 Task: Add Shadymaple Grade A Maple Syrup to the cart.
Action: Mouse moved to (813, 292)
Screenshot: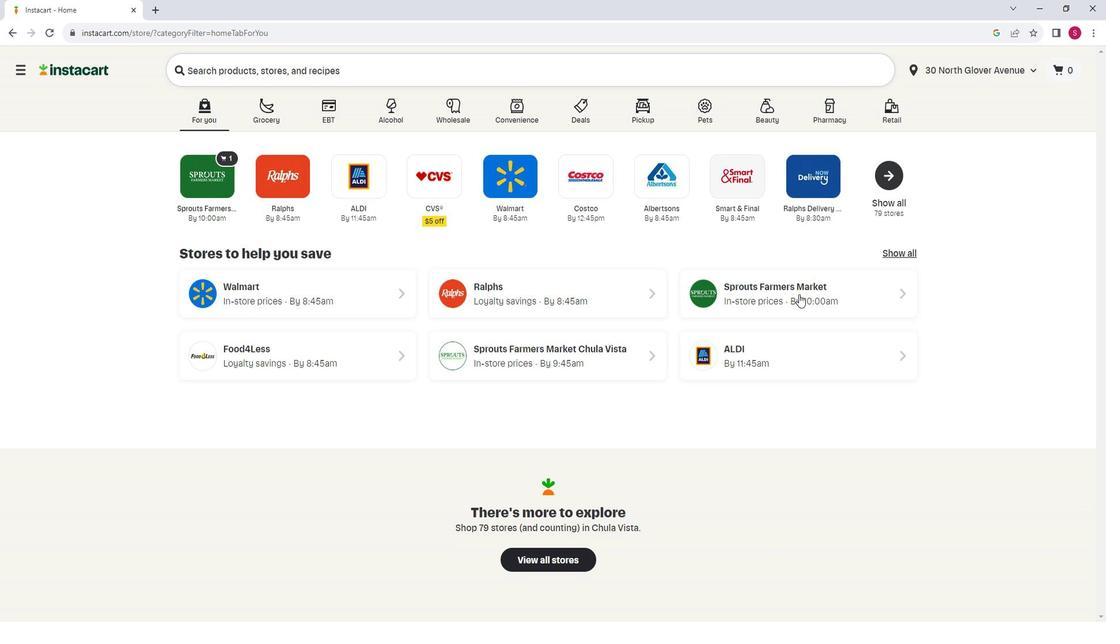 
Action: Mouse pressed left at (813, 292)
Screenshot: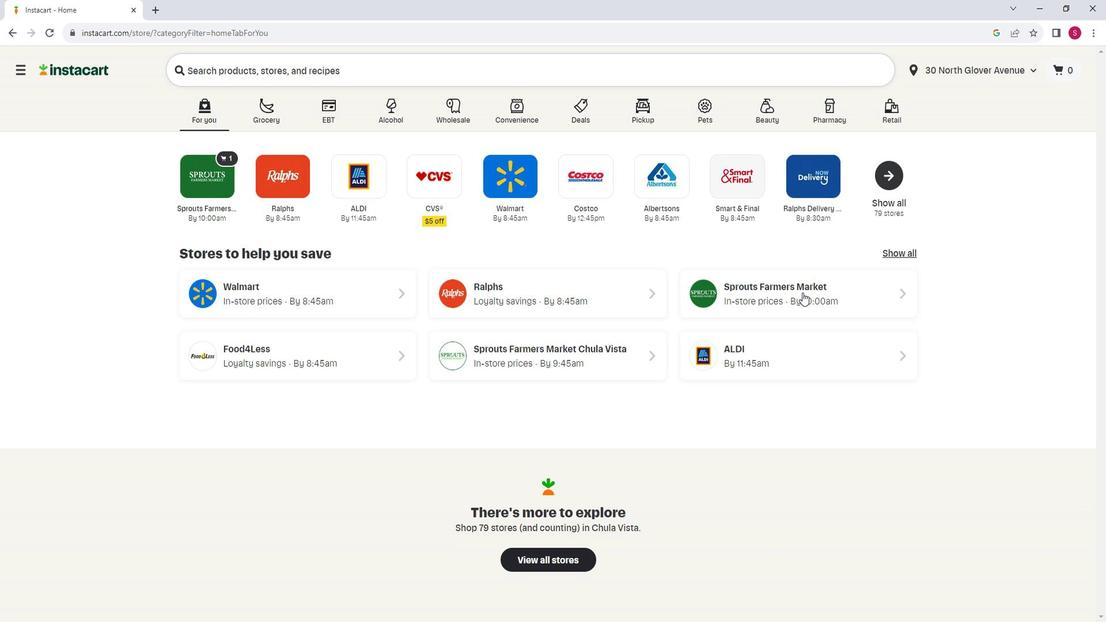 
Action: Mouse moved to (128, 390)
Screenshot: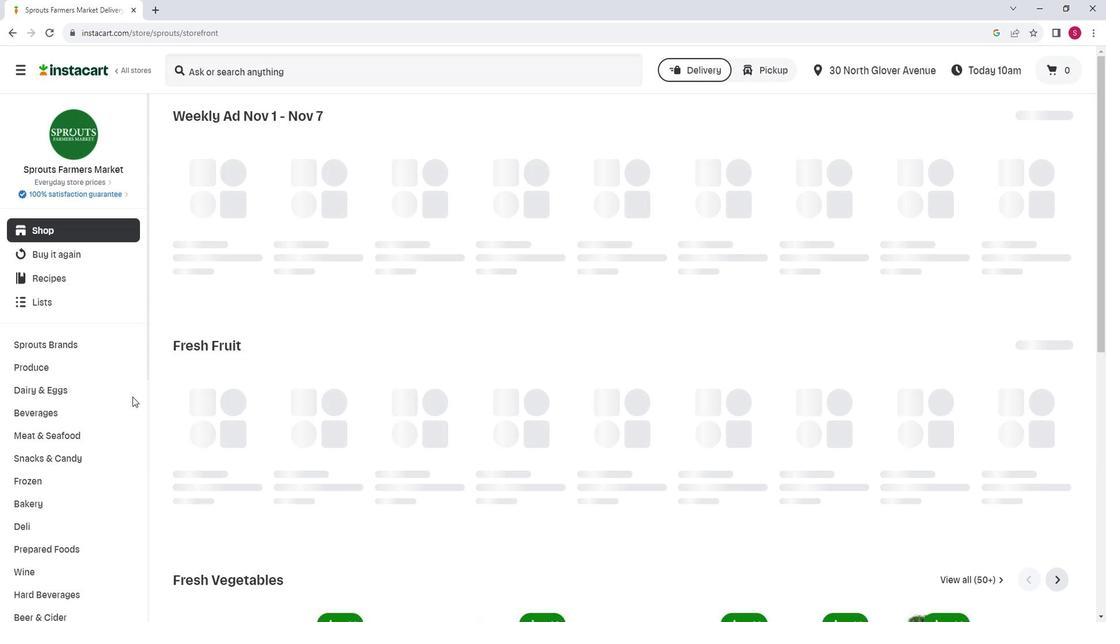 
Action: Mouse scrolled (128, 389) with delta (0, 0)
Screenshot: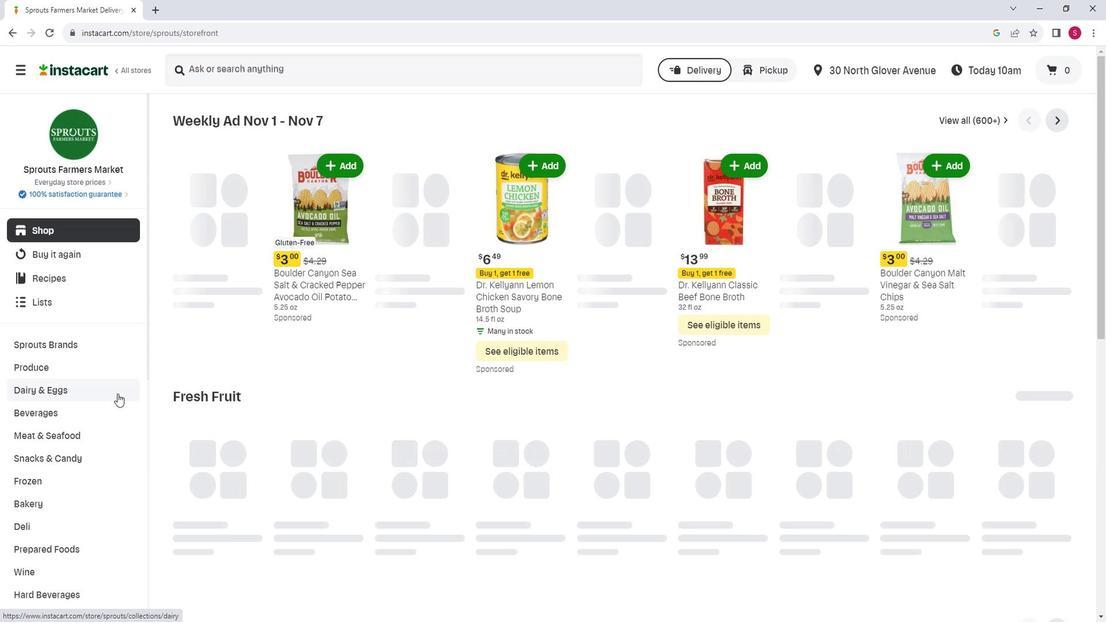 
Action: Mouse scrolled (128, 389) with delta (0, 0)
Screenshot: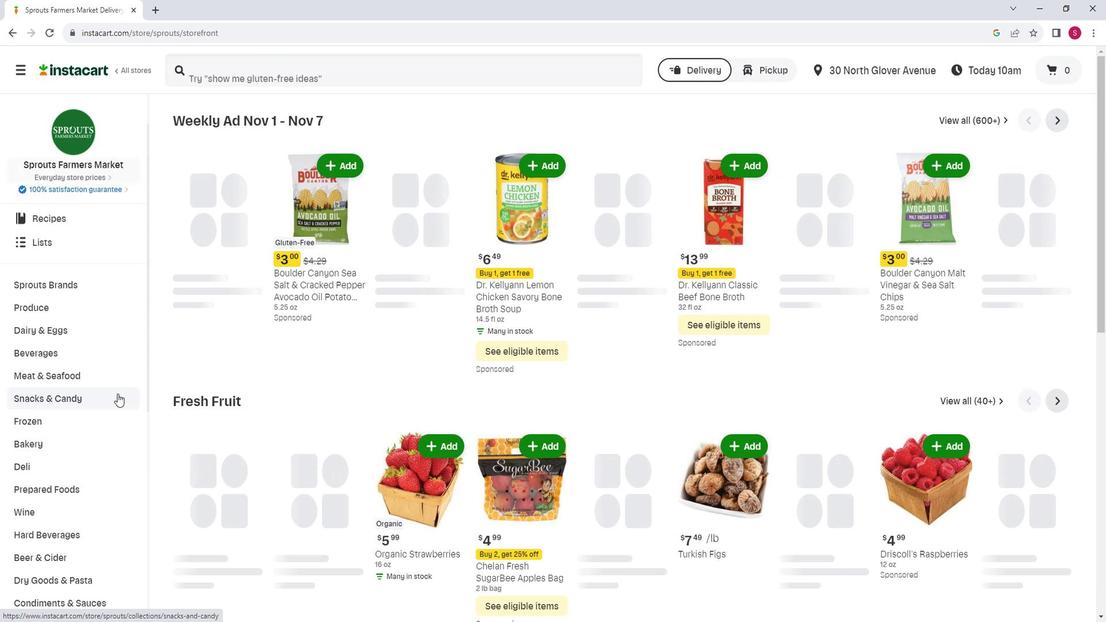 
Action: Mouse scrolled (128, 389) with delta (0, 0)
Screenshot: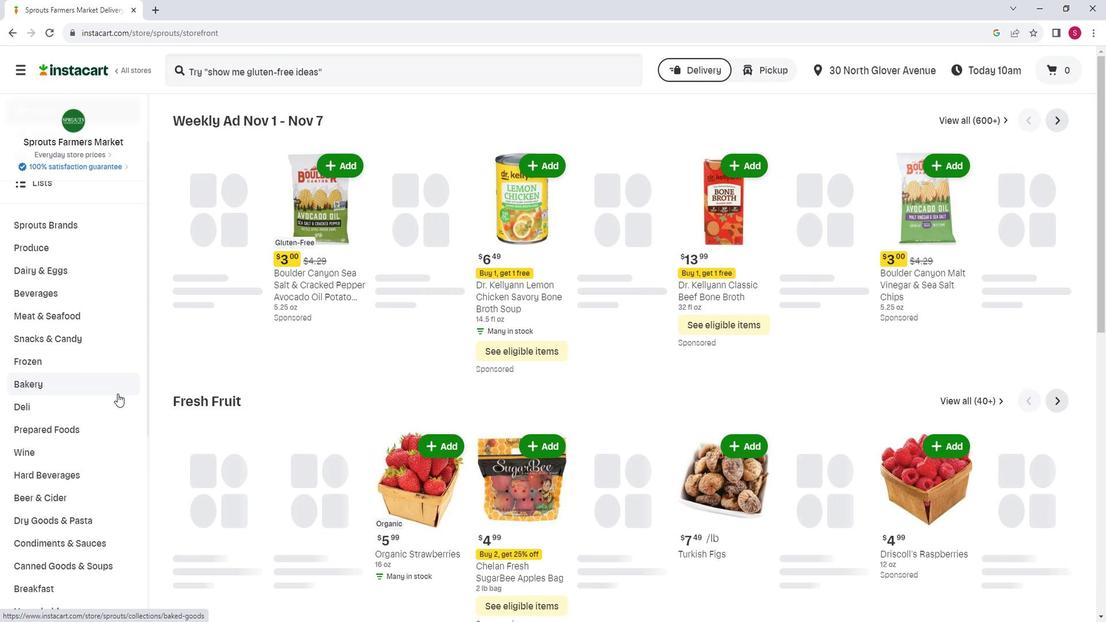 
Action: Mouse moved to (82, 519)
Screenshot: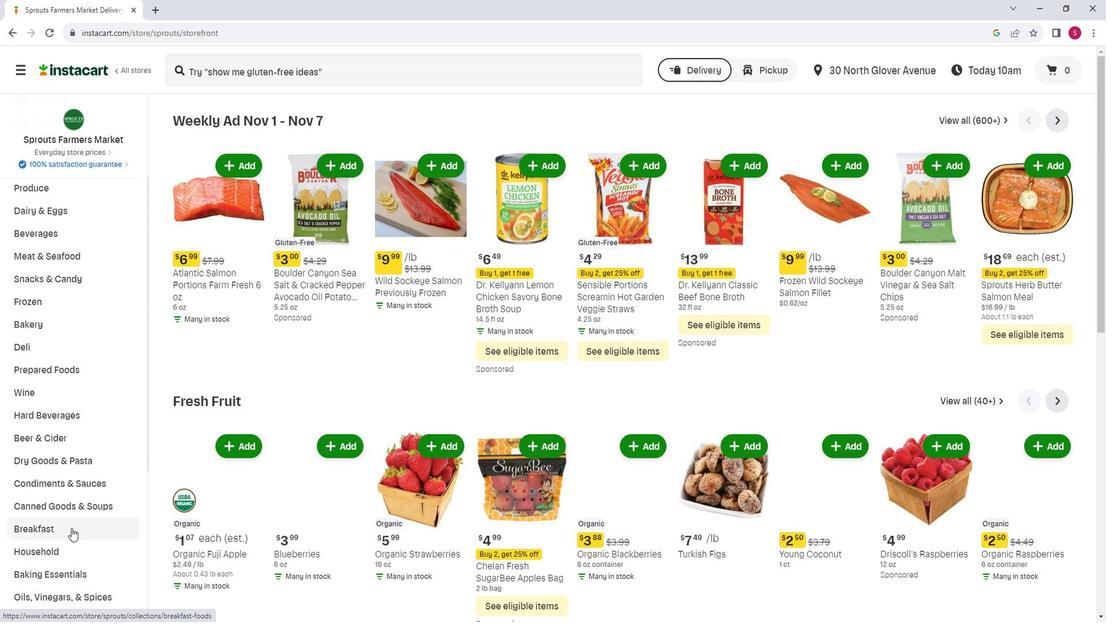 
Action: Mouse pressed left at (82, 519)
Screenshot: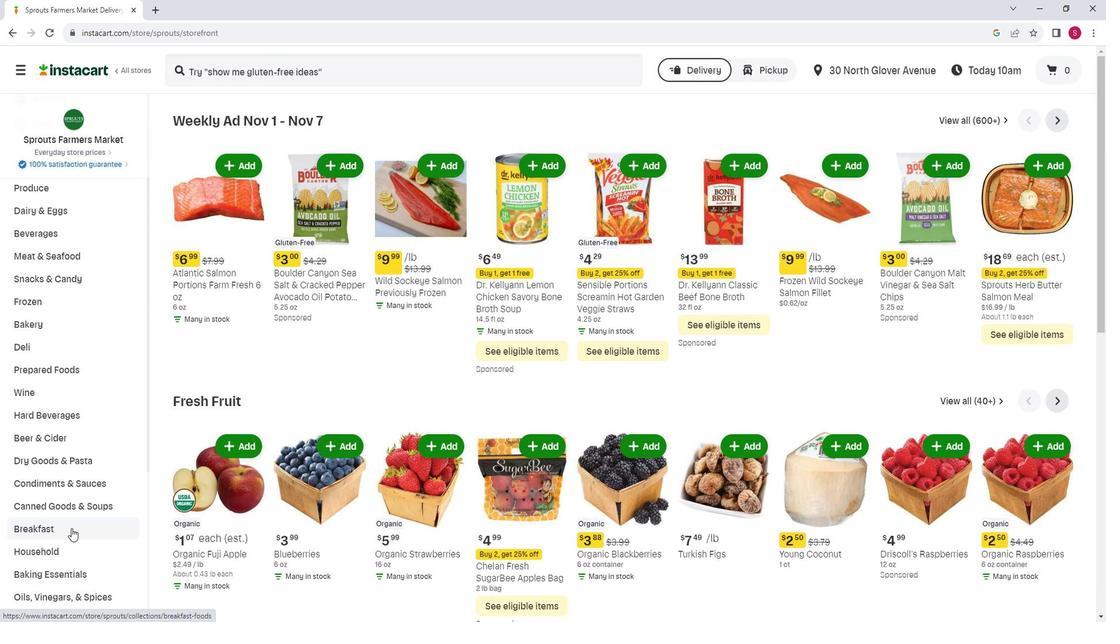 
Action: Mouse moved to (634, 144)
Screenshot: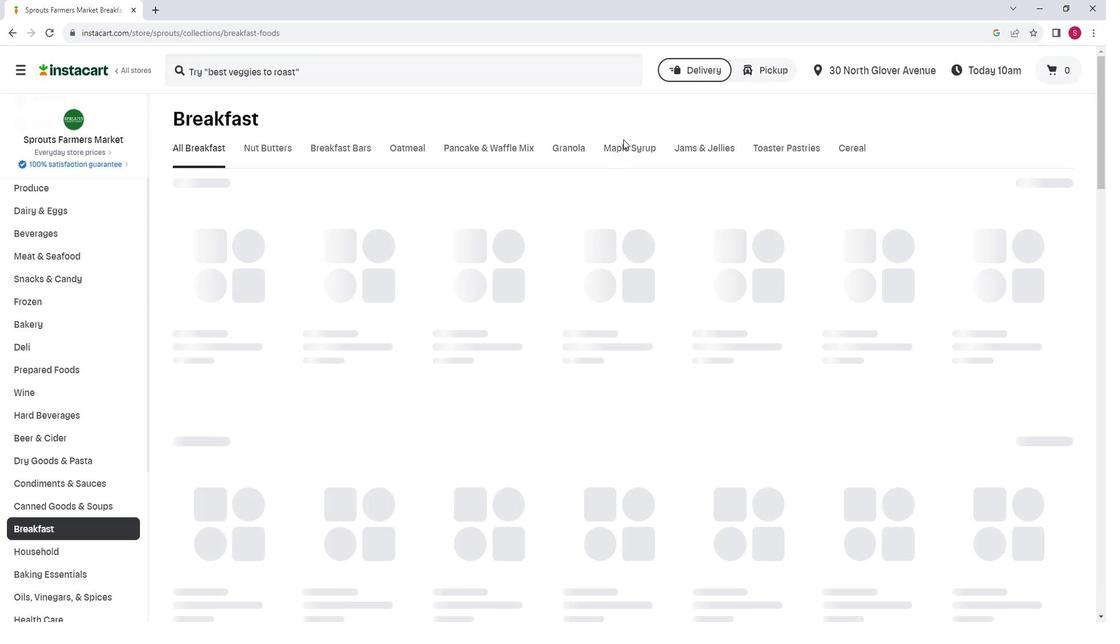 
Action: Mouse pressed left at (634, 144)
Screenshot: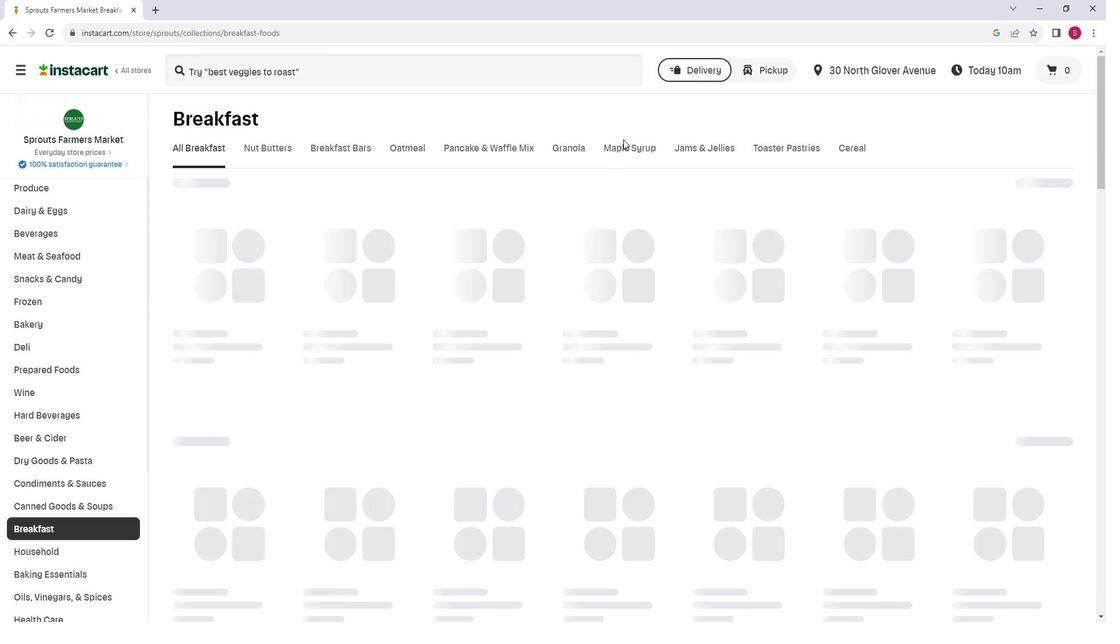 
Action: Mouse moved to (637, 159)
Screenshot: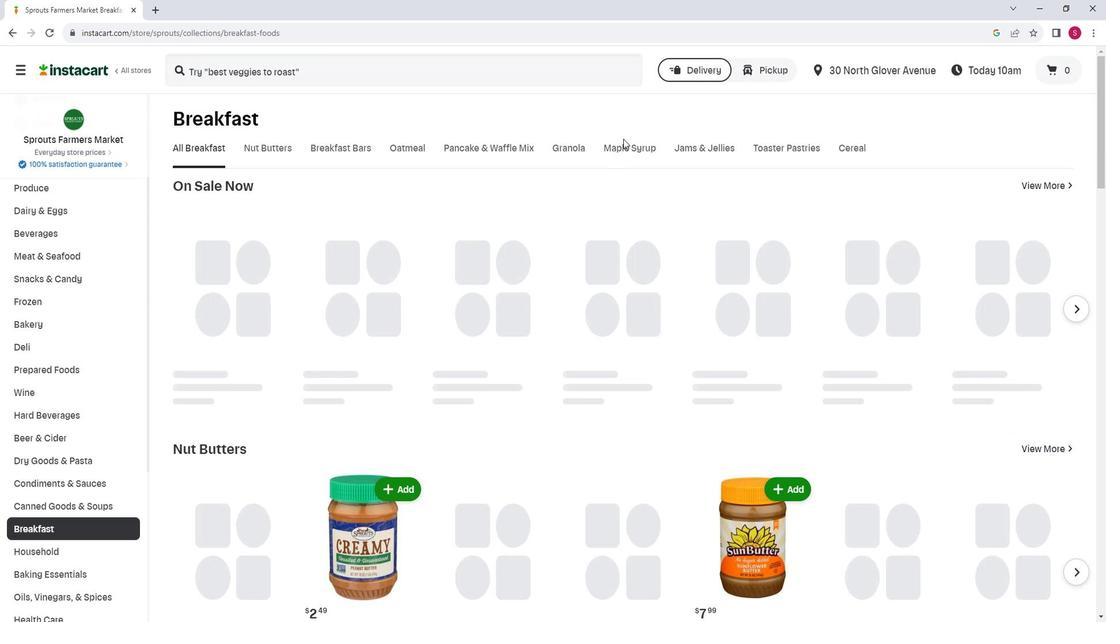 
Action: Mouse pressed left at (637, 159)
Screenshot: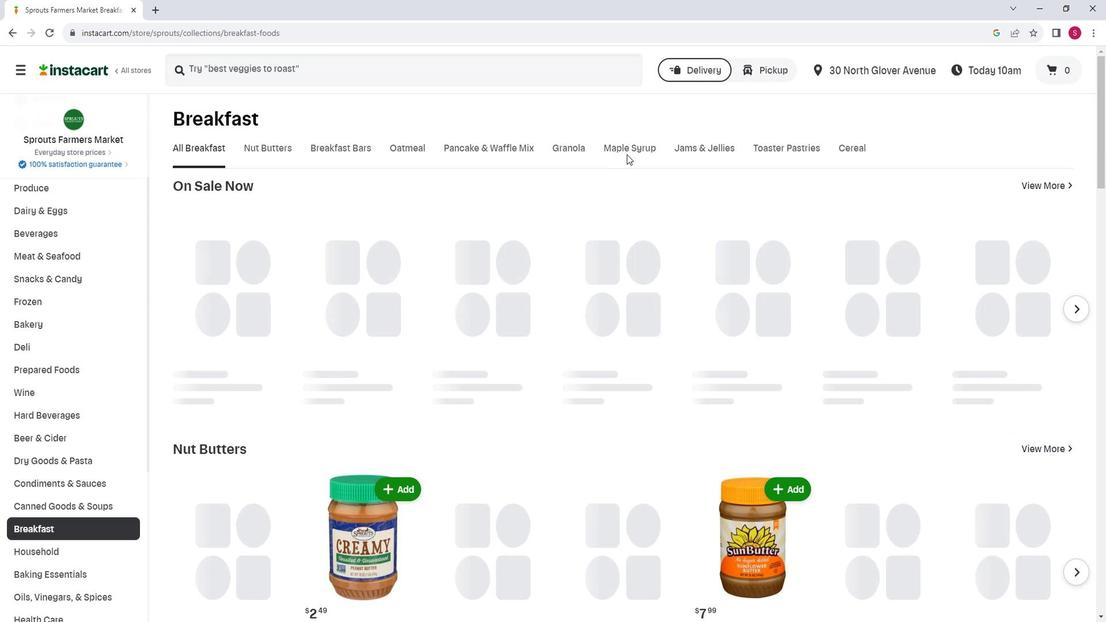 
Action: Mouse moved to (481, 235)
Screenshot: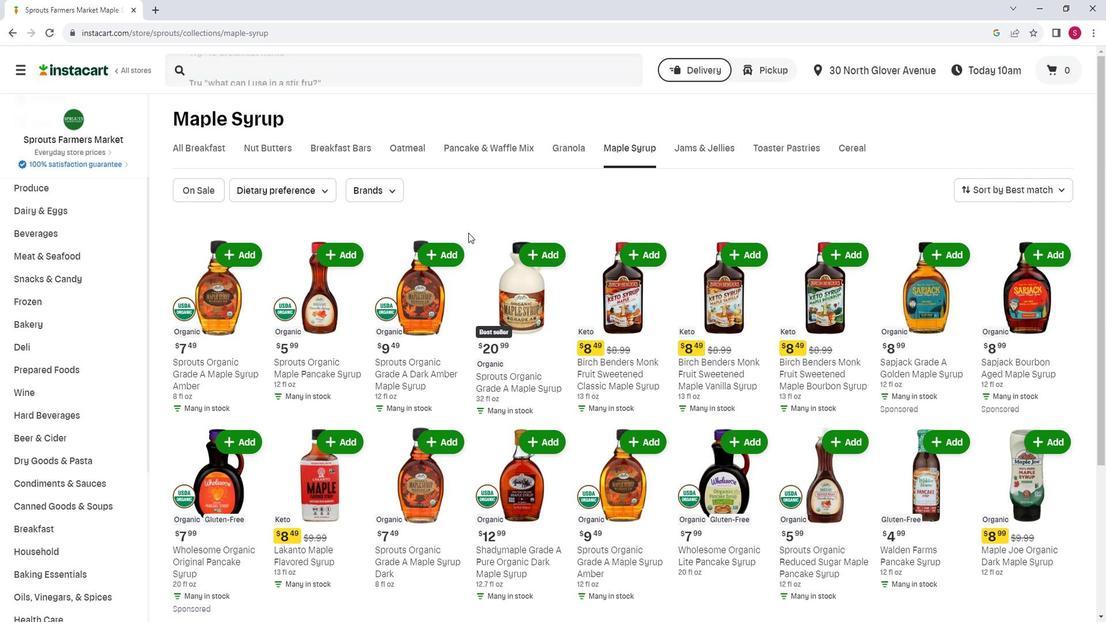 
Action: Mouse scrolled (481, 234) with delta (0, 0)
Screenshot: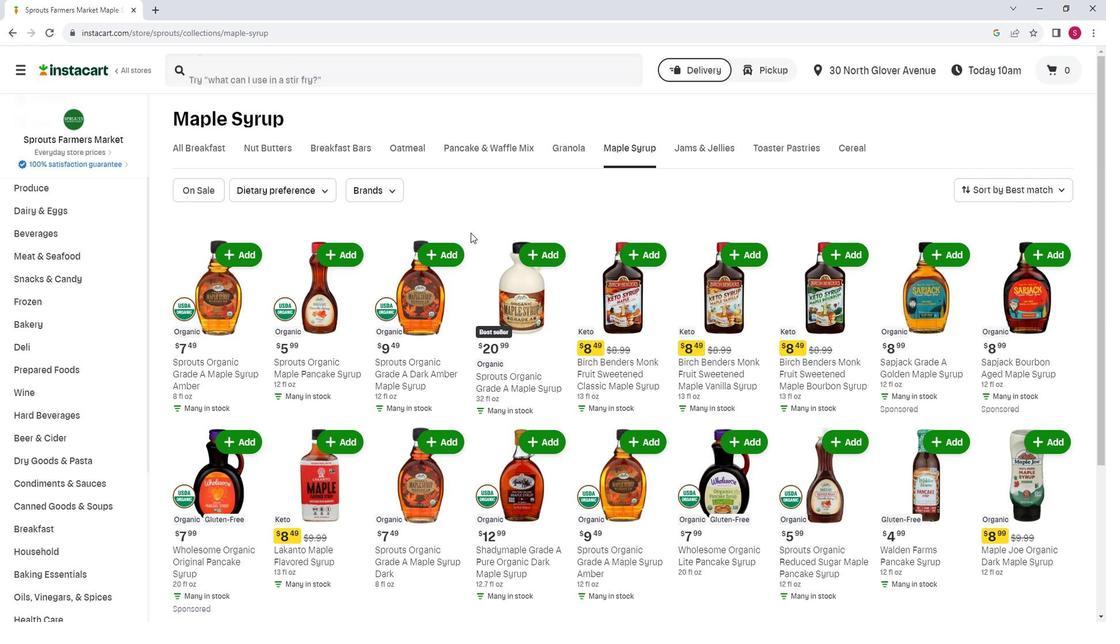 
Action: Mouse moved to (565, 242)
Screenshot: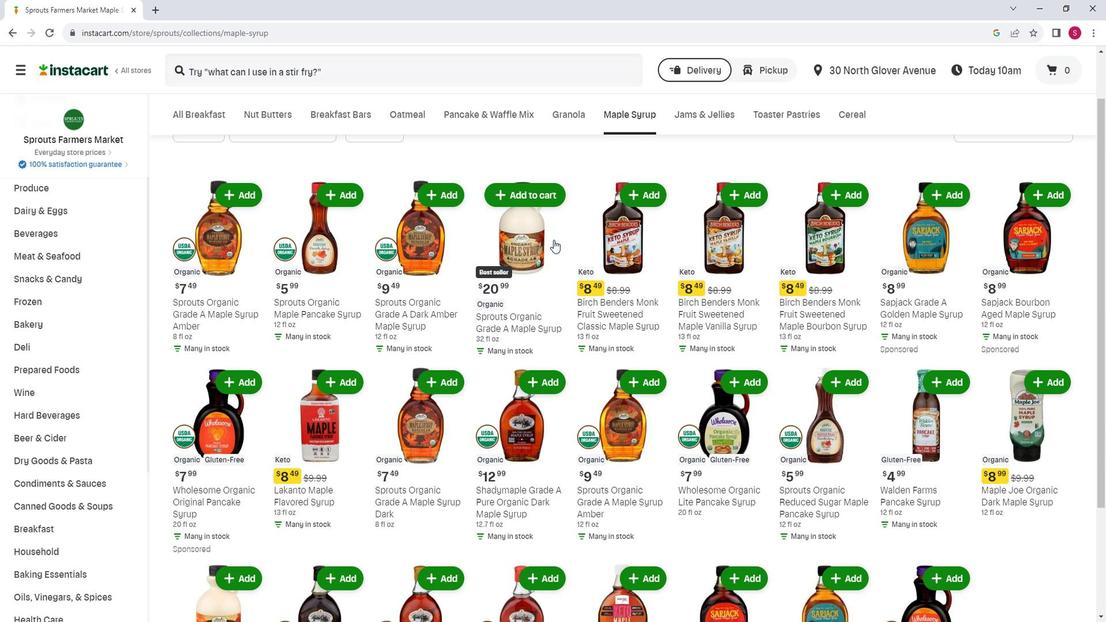 
Action: Mouse scrolled (565, 241) with delta (0, 0)
Screenshot: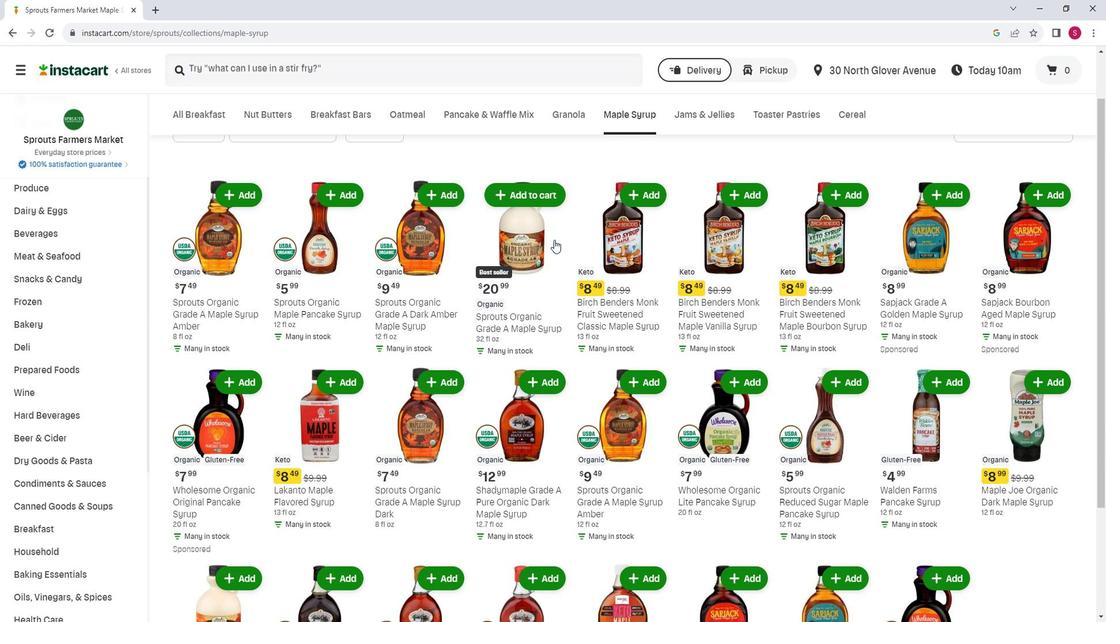 
Action: Mouse moved to (505, 257)
Screenshot: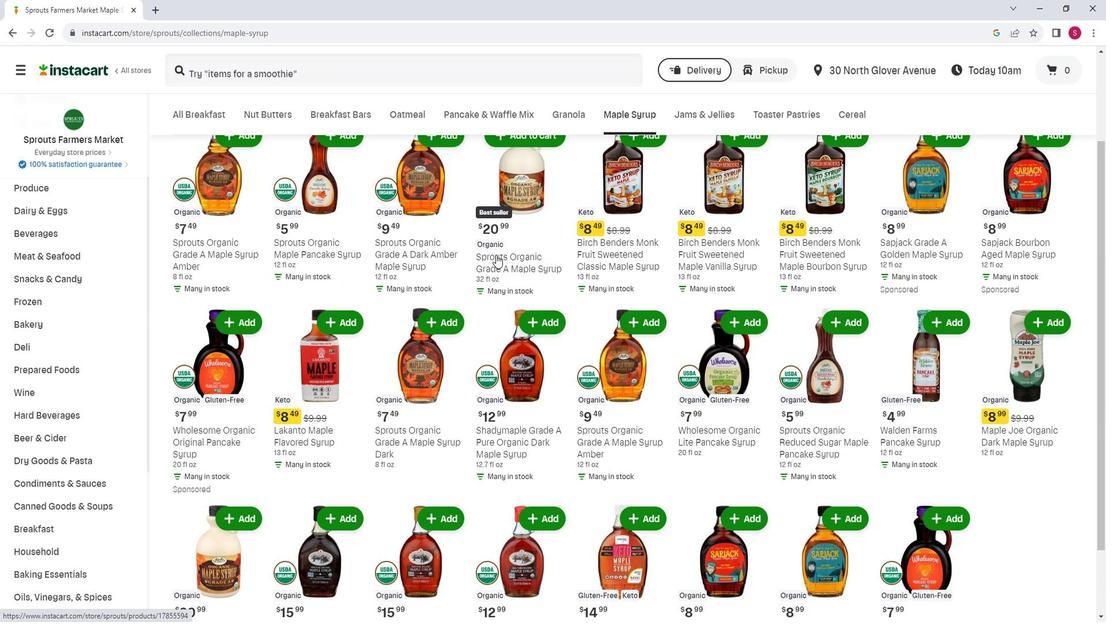 
Action: Mouse scrolled (505, 256) with delta (0, 0)
Screenshot: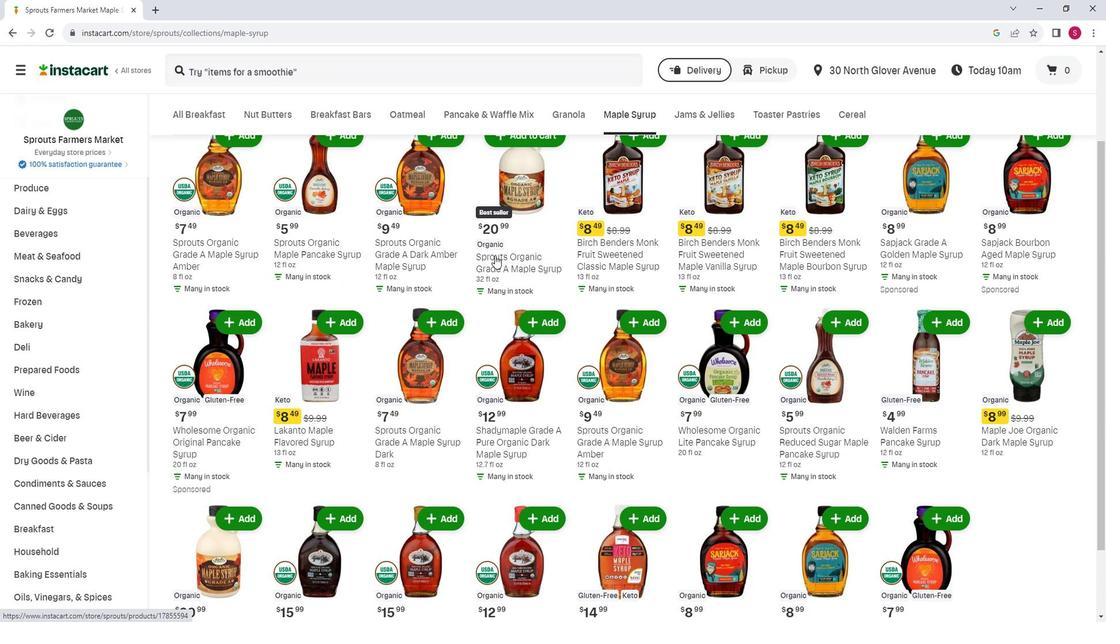 
Action: Mouse scrolled (505, 256) with delta (0, 0)
Screenshot: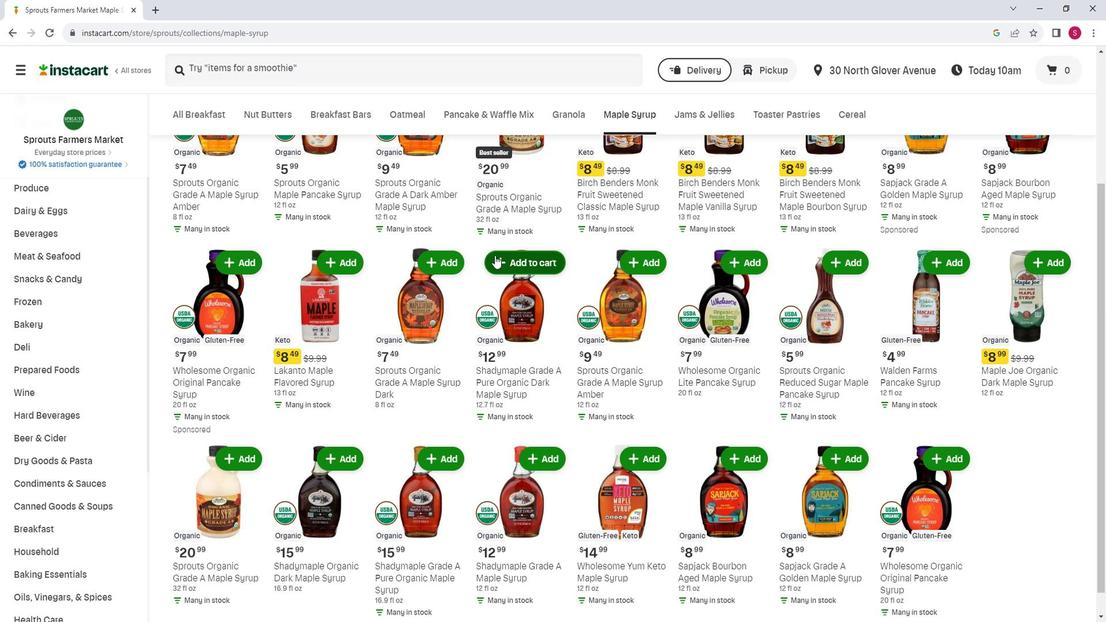 
Action: Mouse moved to (478, 263)
Screenshot: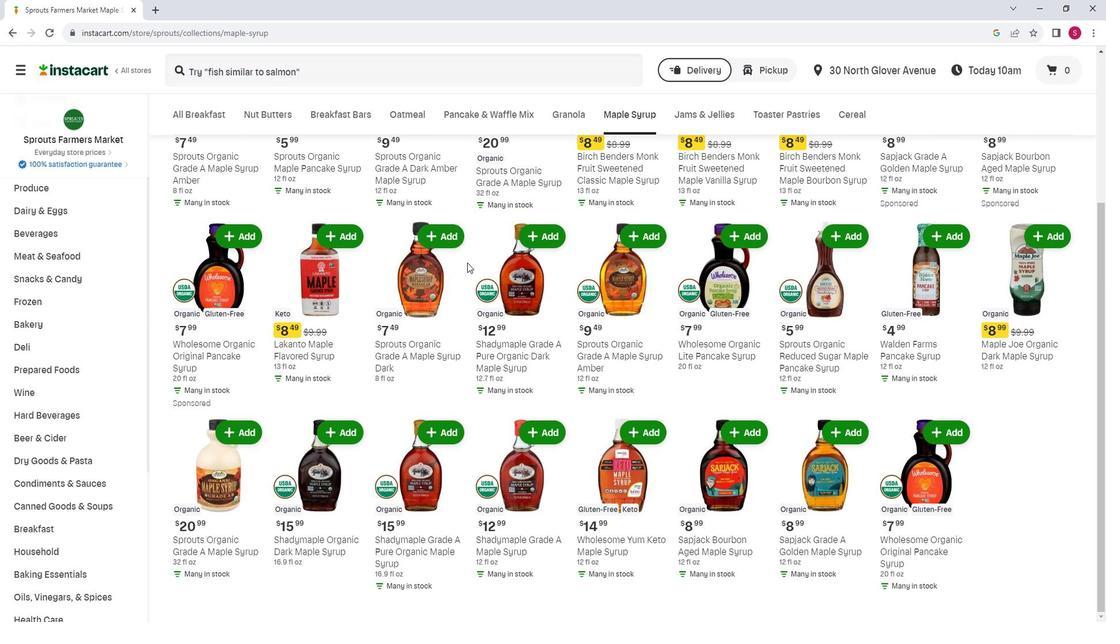 
Action: Mouse scrolled (478, 263) with delta (0, 0)
Screenshot: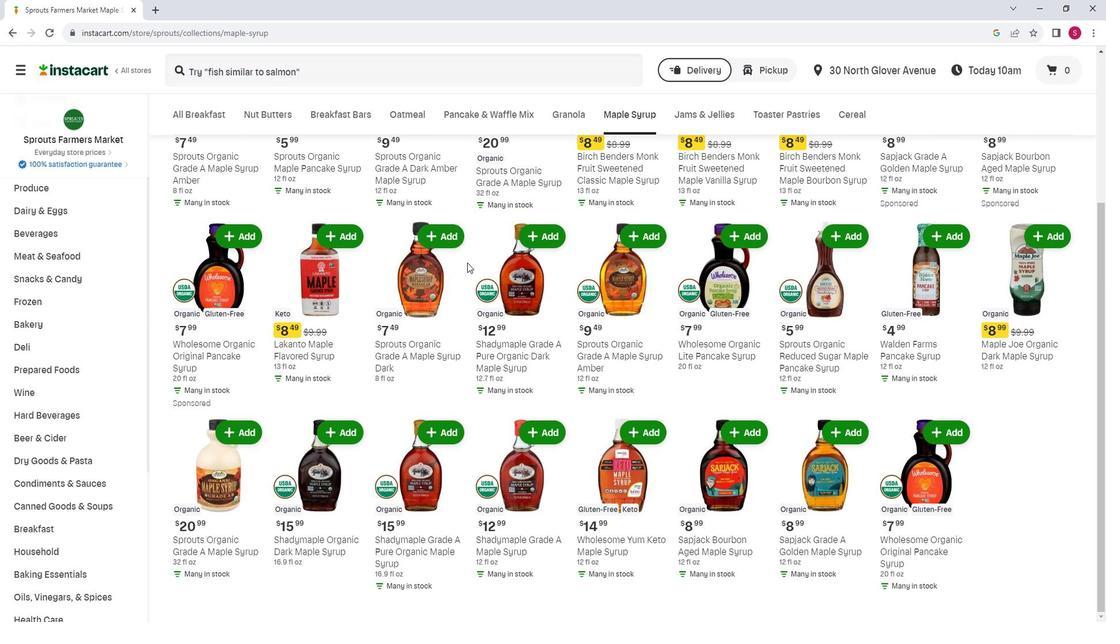 
Action: Mouse moved to (546, 420)
Screenshot: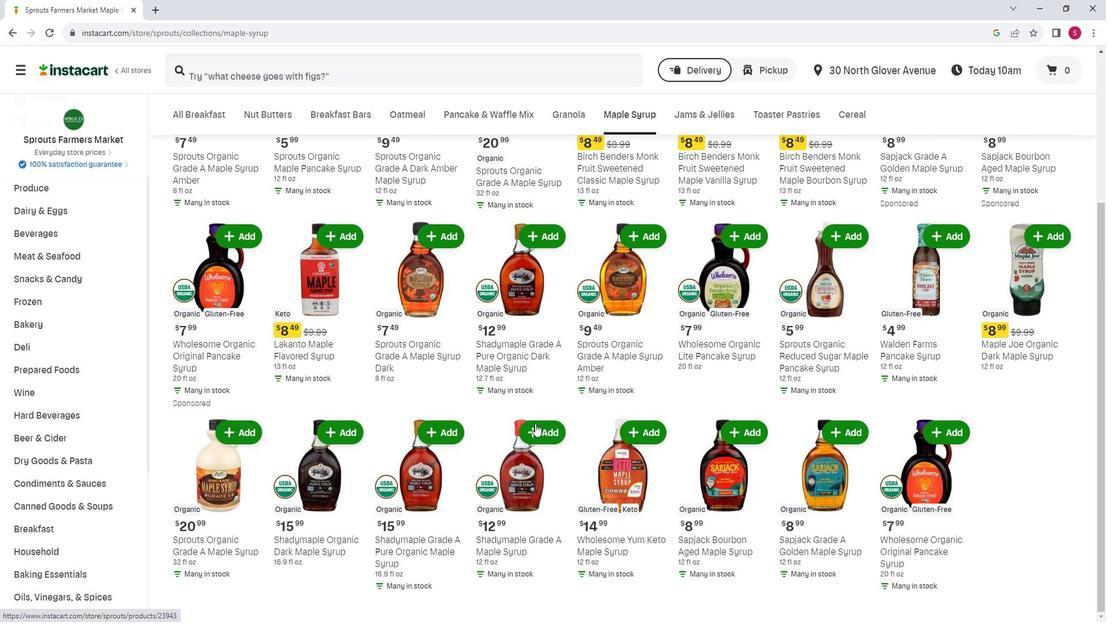
Action: Mouse pressed left at (546, 420)
Screenshot: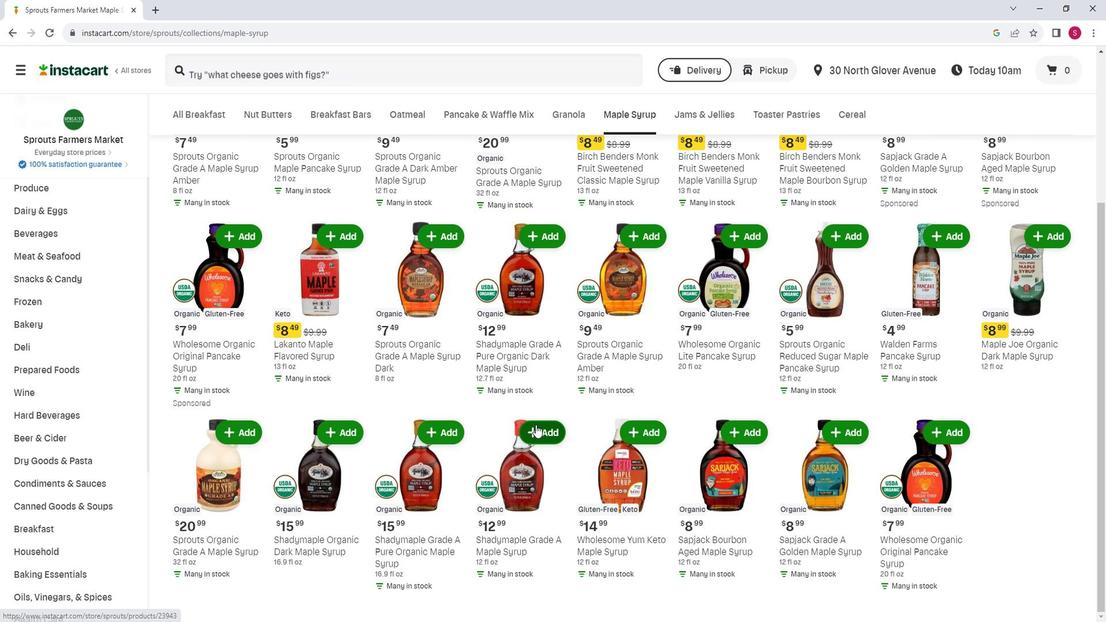
Action: Mouse moved to (564, 382)
Screenshot: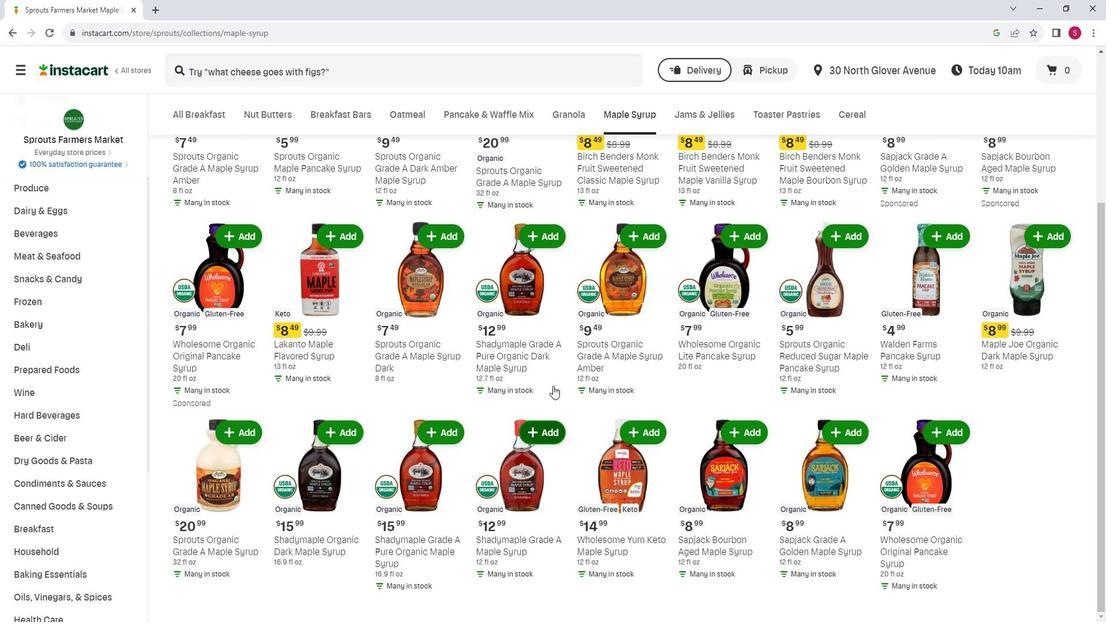 
